 Task: Open Card Cybersecurity Review in Board Customer Feedback Management Best Practices to Workspace Accelerator Programs and add a team member Softage.4@softage.net, a label Orange, a checklist Marketing Strategies, an attachment from your computer, a color Orange and finally, add a card description 'Conduct team training session on effective communication' and a comment 'We should approach this task with a sense of humility and a willingness to seek feedback and guidance from others.'. Add a start date 'Jan 04, 1900' with a due date 'Jan 11, 1900'
Action: Mouse moved to (350, 436)
Screenshot: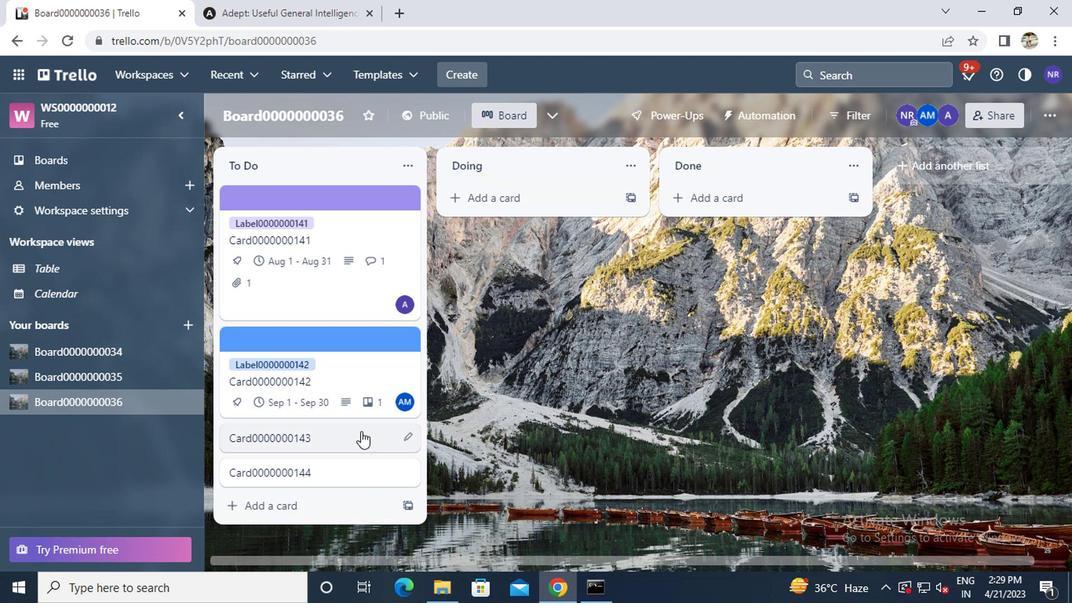 
Action: Mouse pressed left at (350, 436)
Screenshot: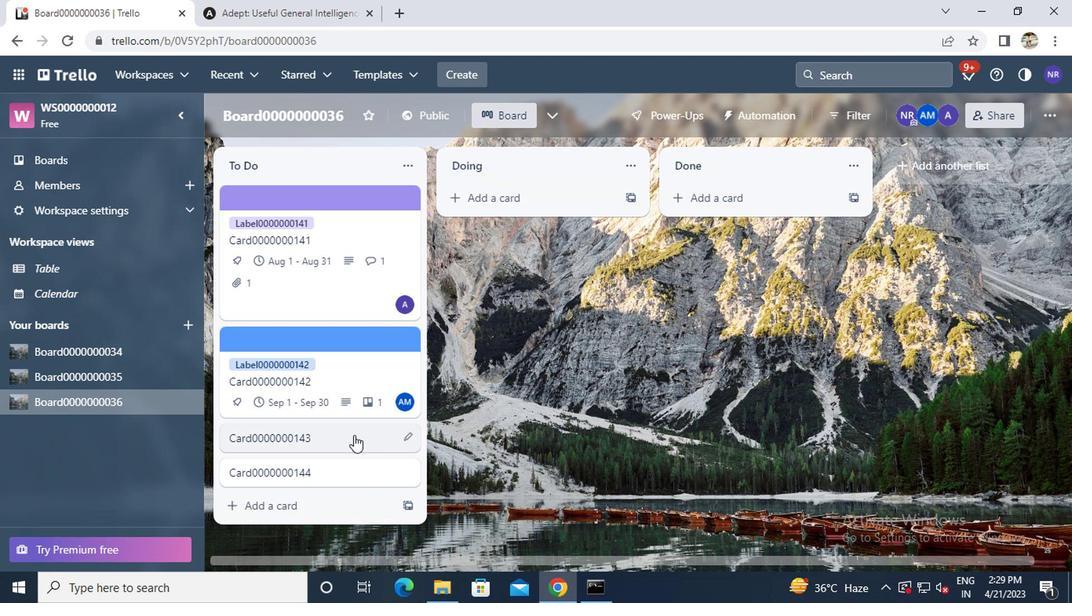 
Action: Mouse moved to (709, 257)
Screenshot: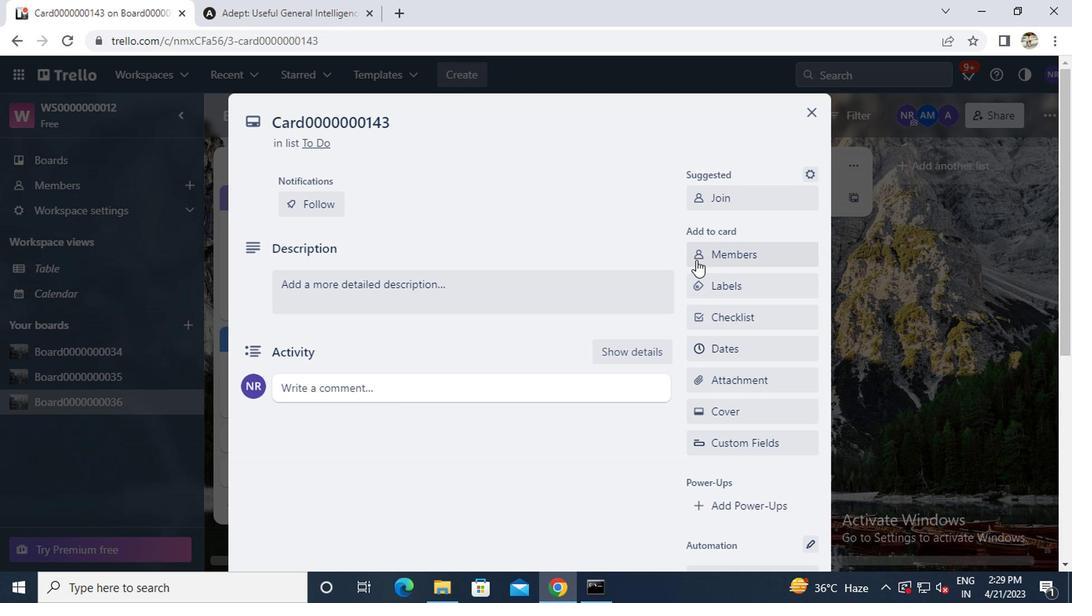 
Action: Mouse pressed left at (709, 257)
Screenshot: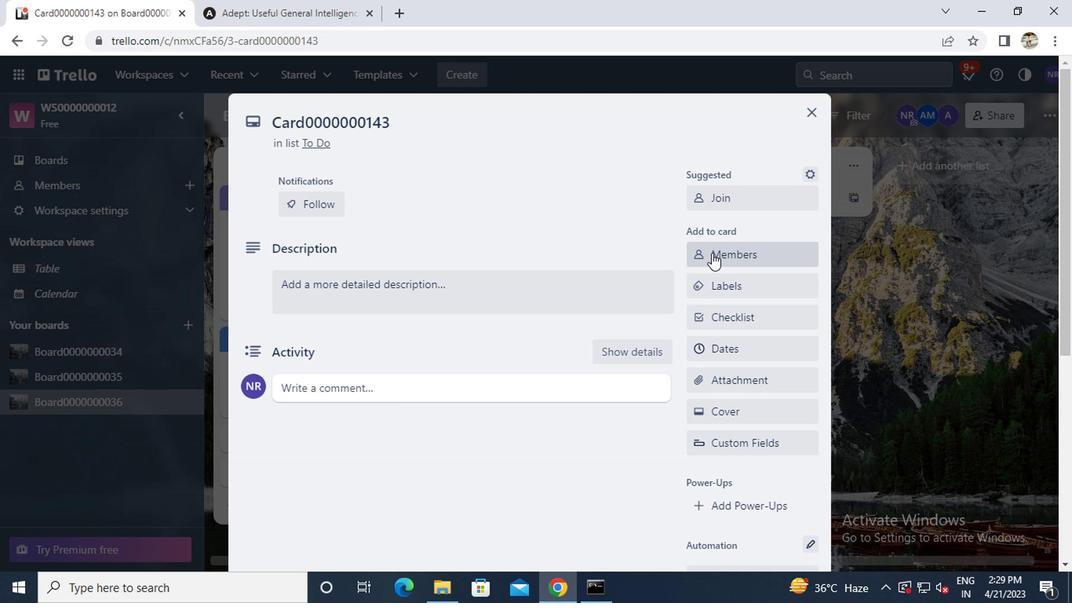 
Action: Key pressed v<Key.caps_lock>innyoffice2<Key.shift>@GMAIL.COM
Screenshot: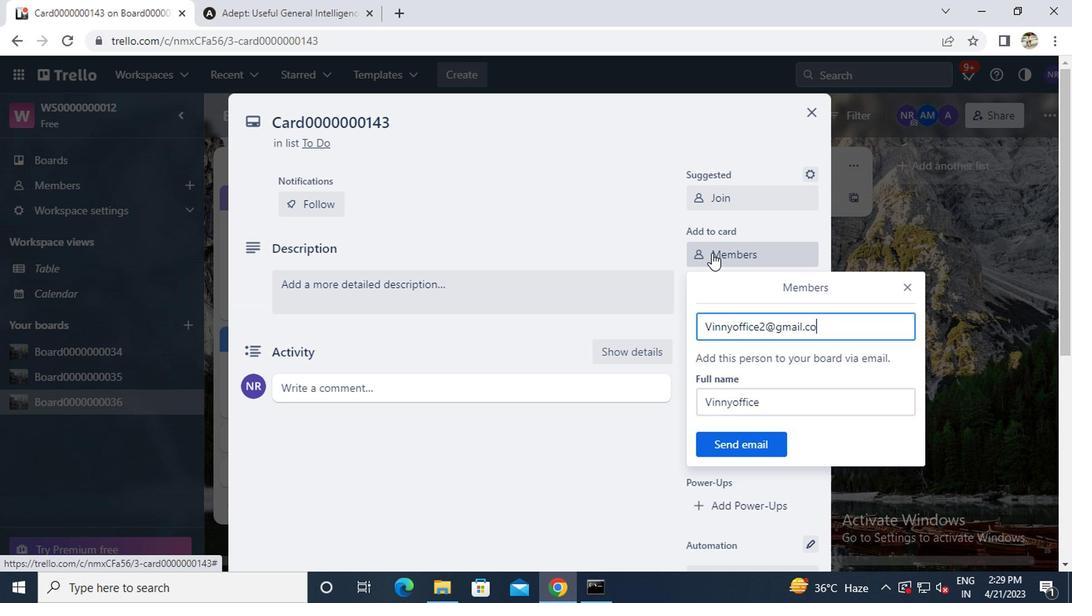 
Action: Mouse moved to (730, 437)
Screenshot: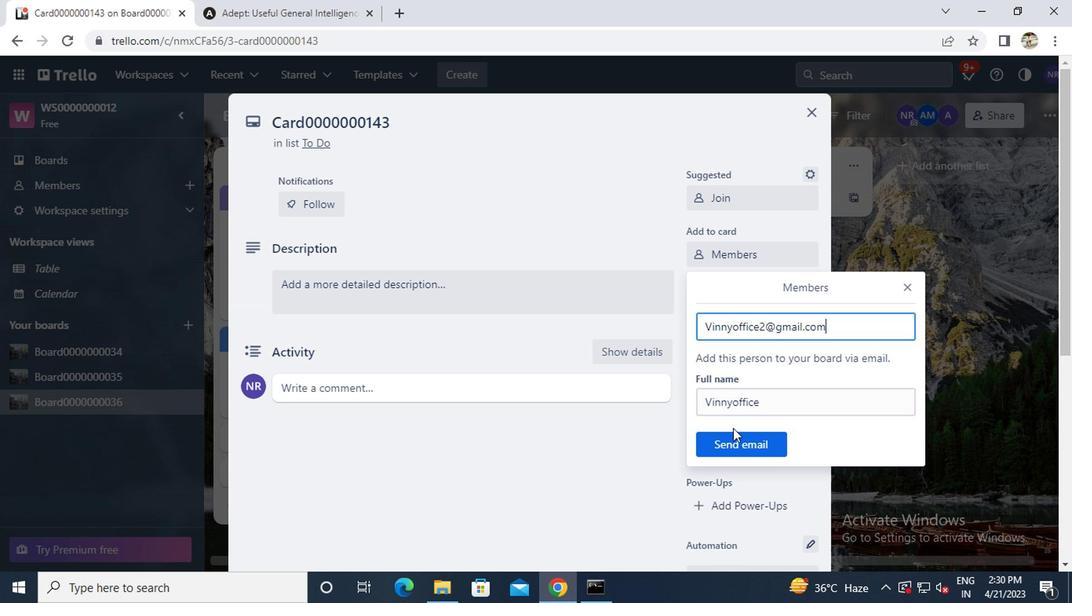
Action: Mouse pressed left at (730, 437)
Screenshot: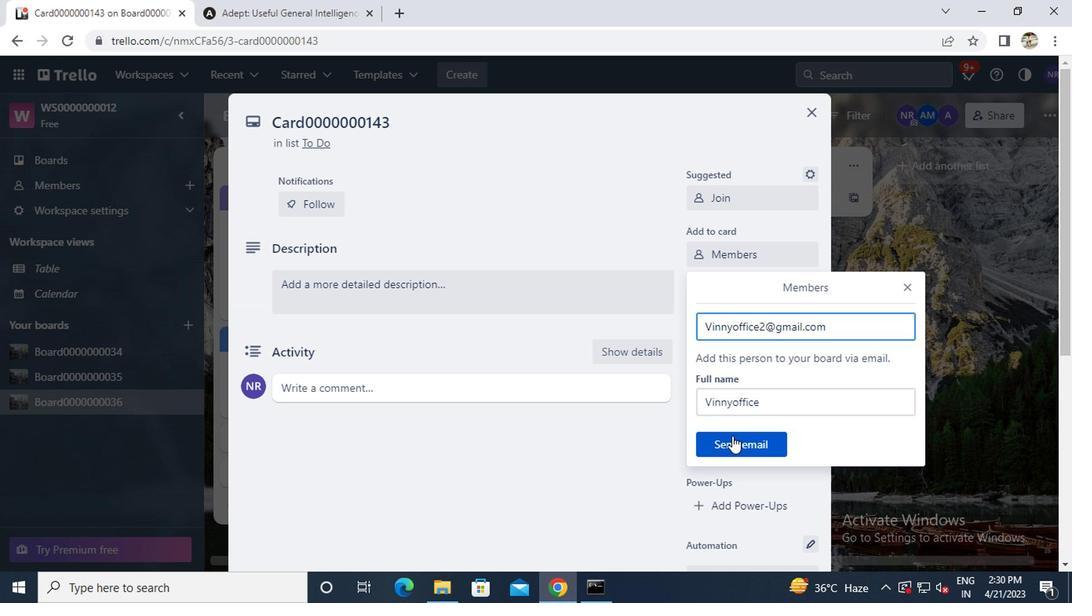 
Action: Mouse moved to (723, 285)
Screenshot: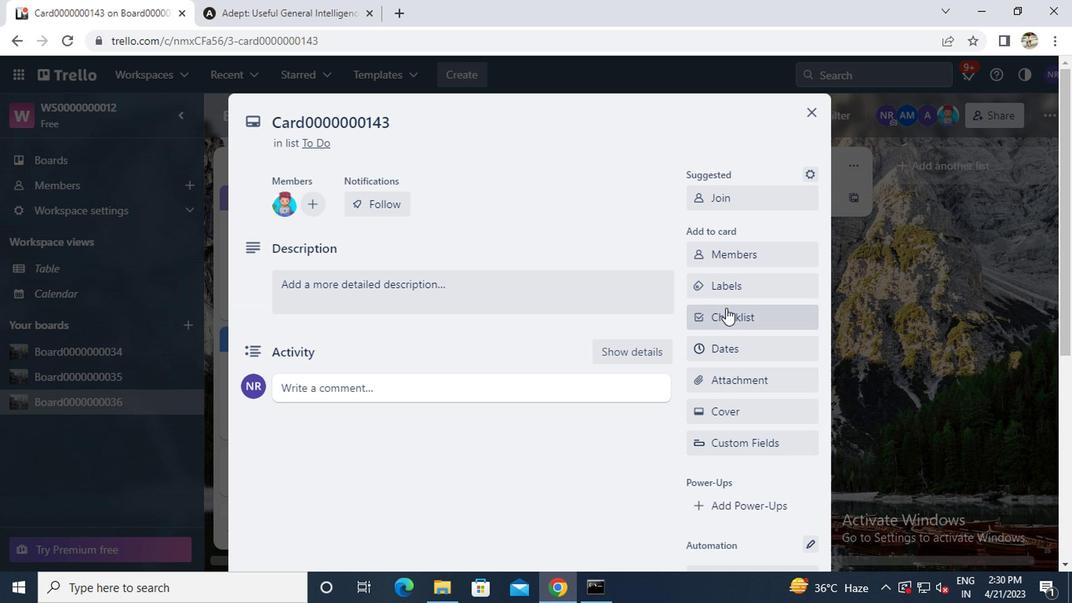 
Action: Mouse pressed left at (723, 285)
Screenshot: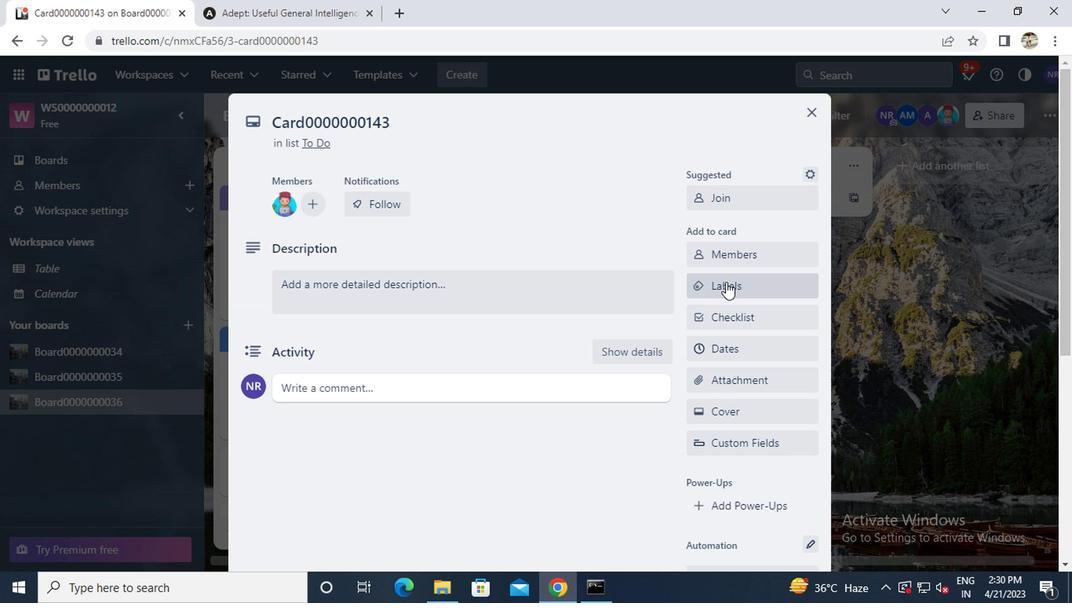 
Action: Mouse moved to (777, 446)
Screenshot: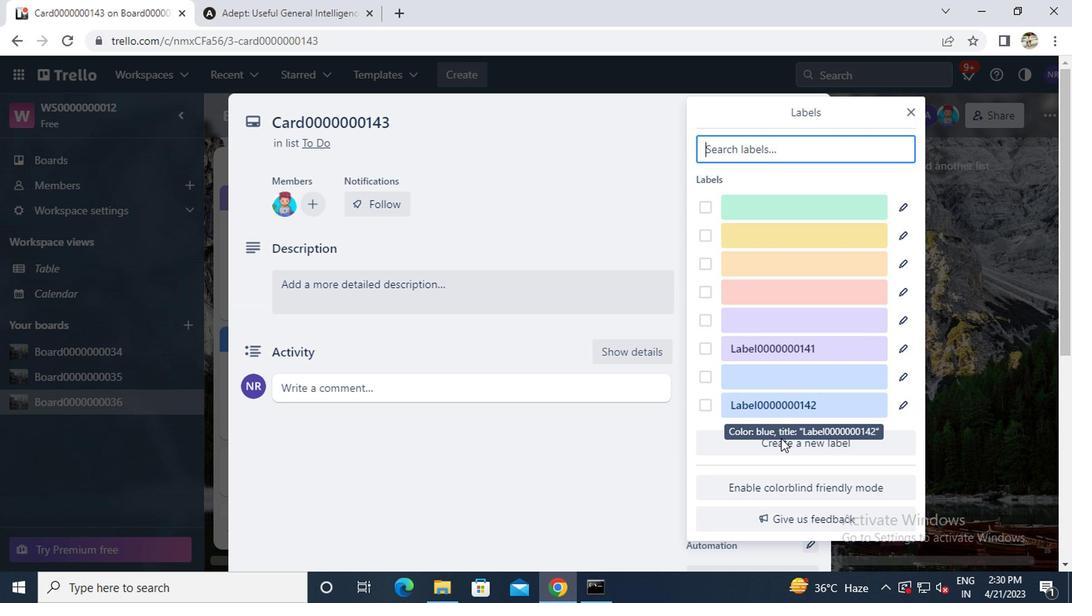
Action: Mouse pressed left at (777, 446)
Screenshot: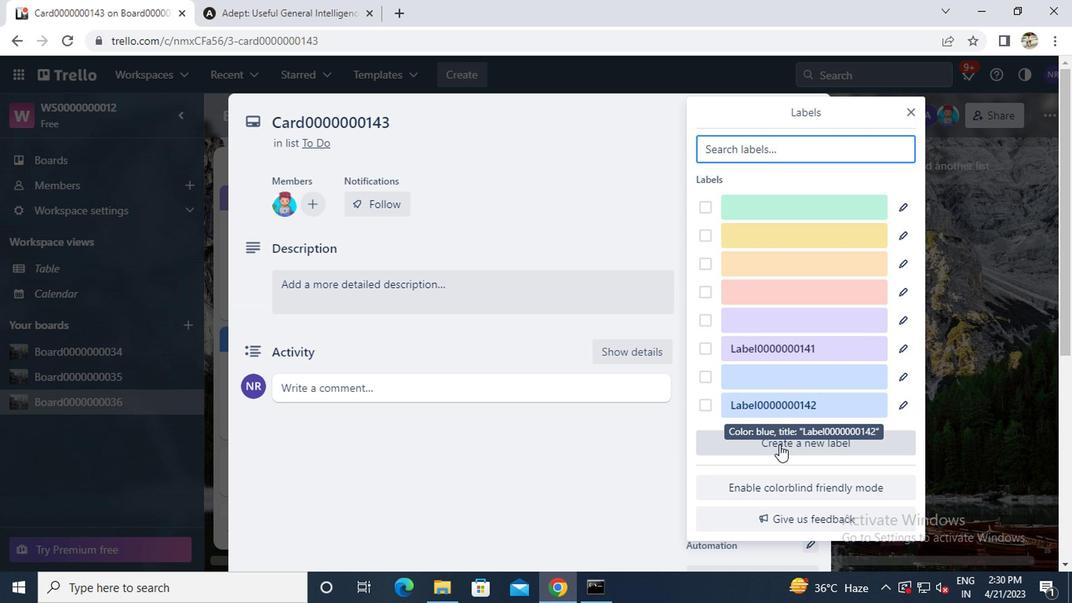 
Action: Mouse moved to (807, 344)
Screenshot: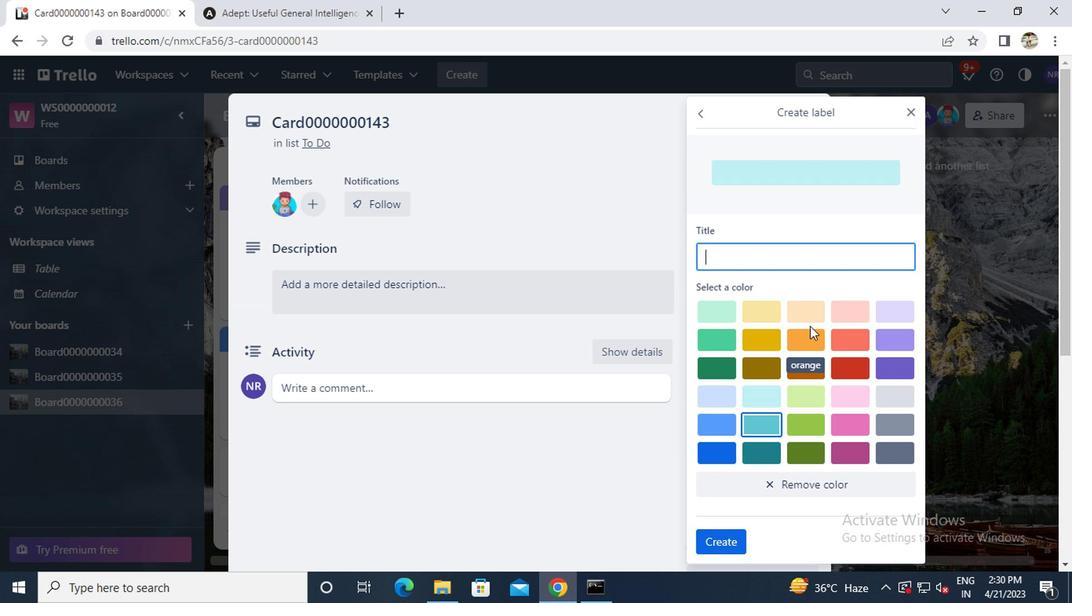 
Action: Mouse pressed left at (807, 344)
Screenshot: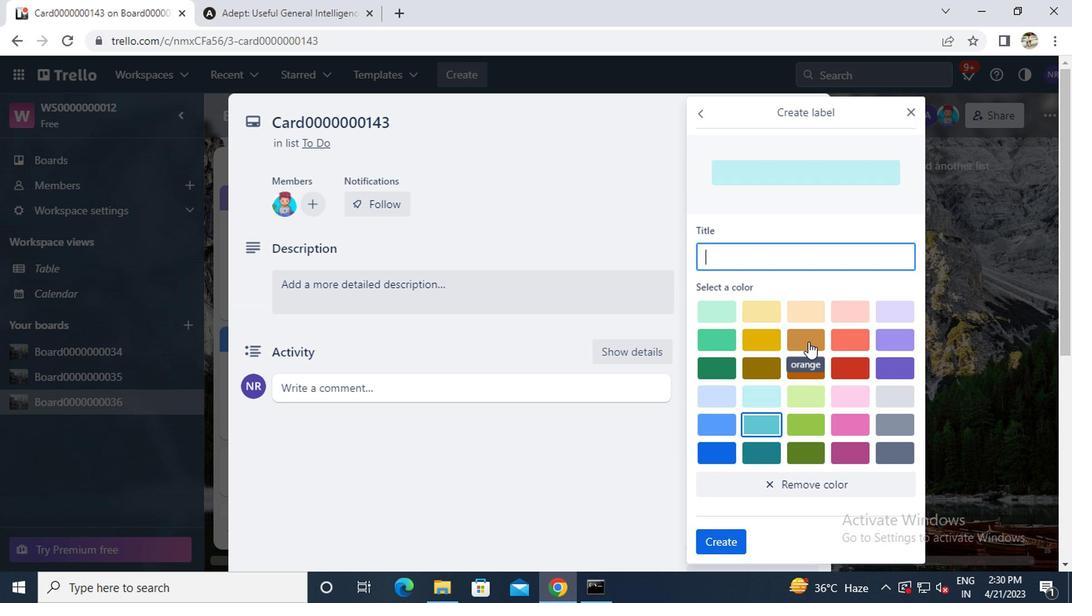 
Action: Mouse moved to (782, 253)
Screenshot: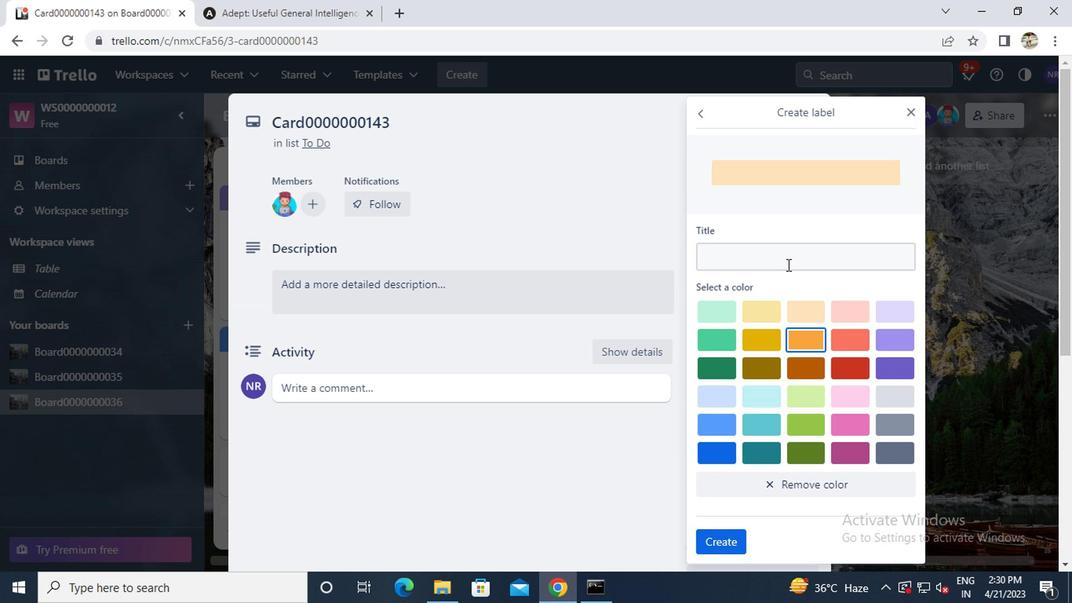 
Action: Mouse pressed left at (782, 253)
Screenshot: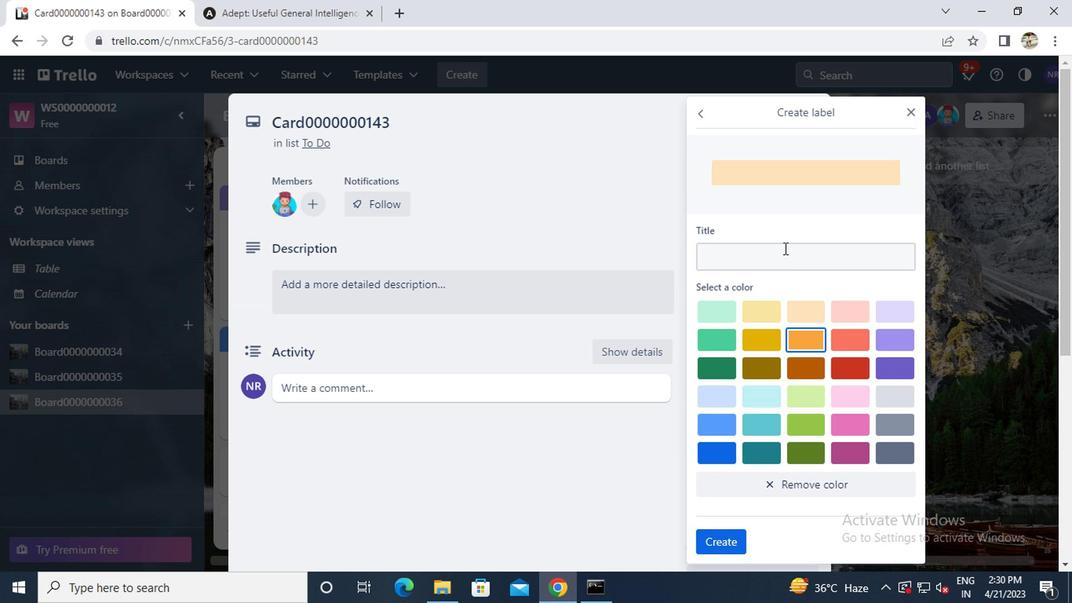
Action: Key pressed <Key.caps_lock>L<Key.caps_lock>ABEL0000000143
Screenshot: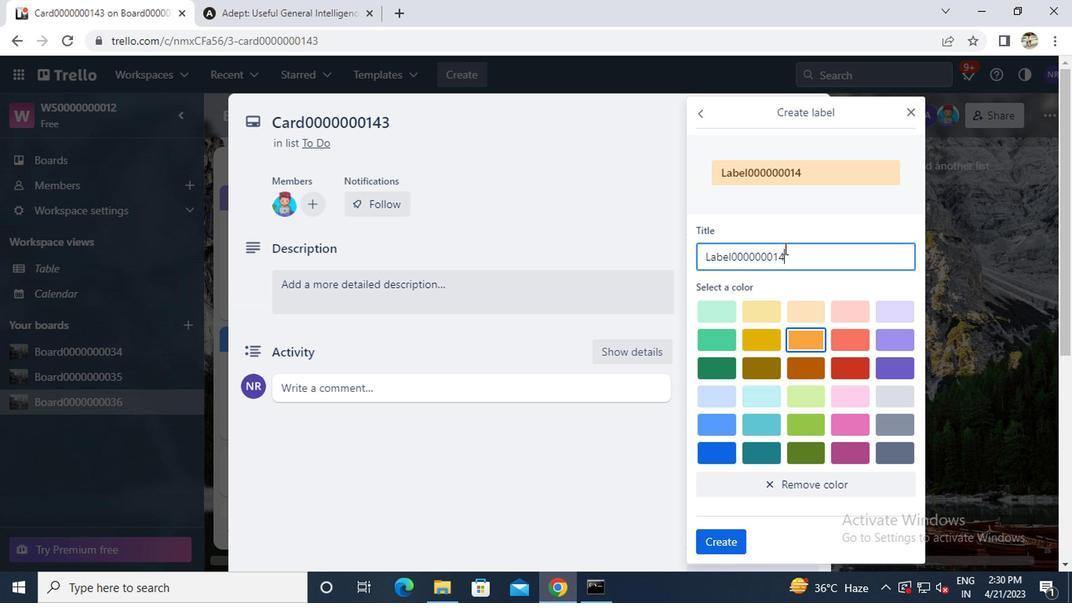 
Action: Mouse moved to (717, 539)
Screenshot: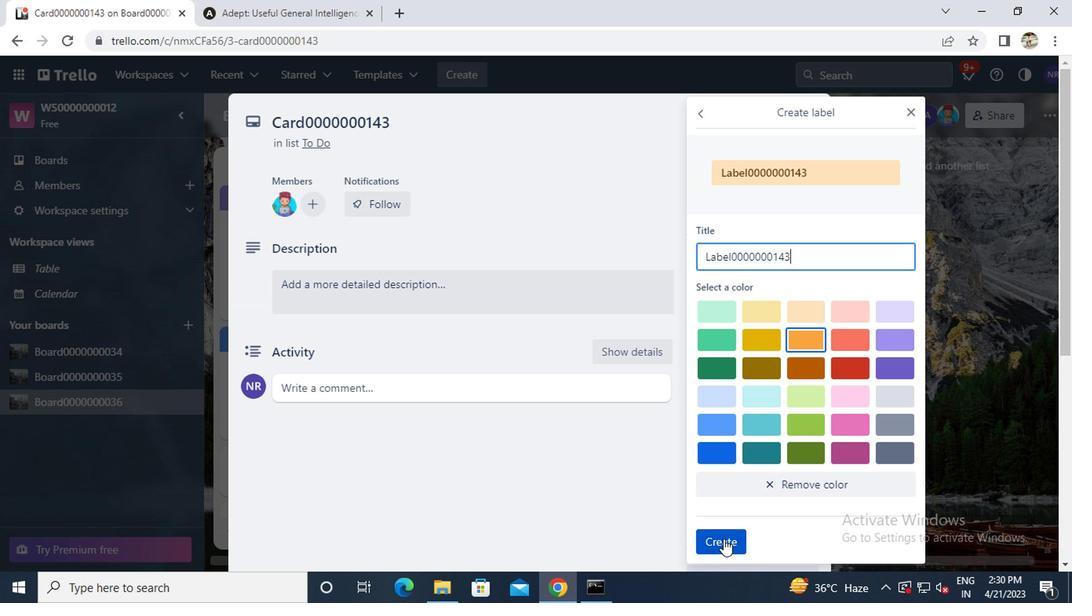 
Action: Mouse pressed left at (717, 539)
Screenshot: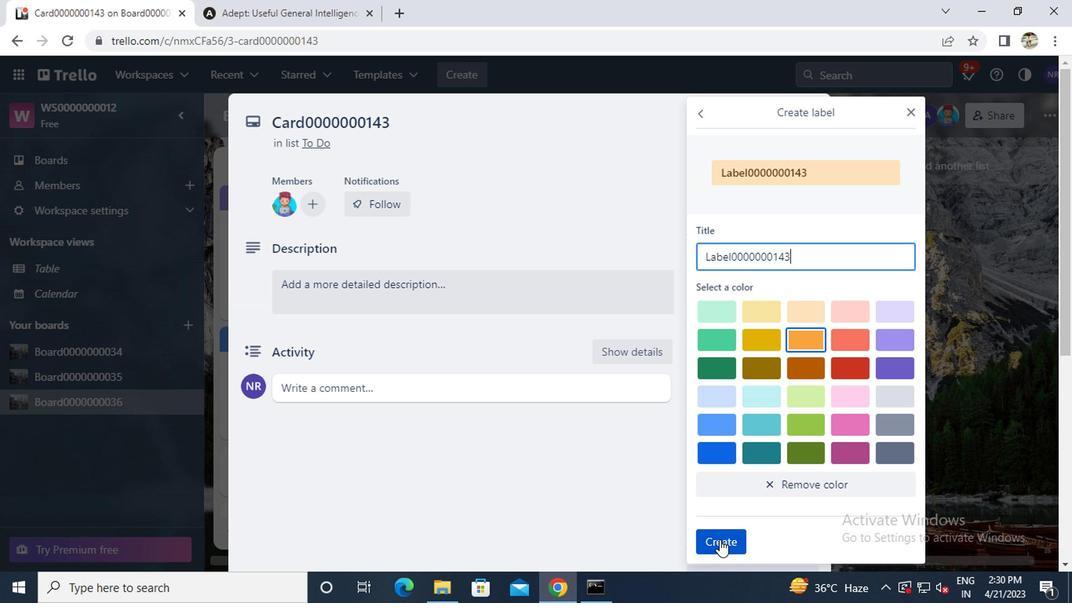 
Action: Mouse moved to (907, 121)
Screenshot: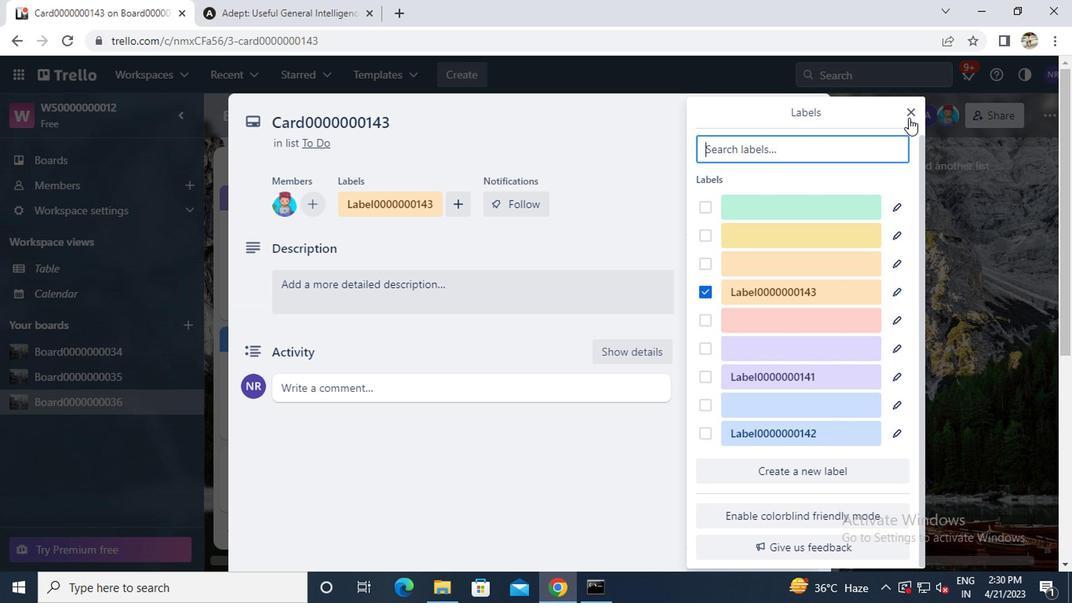 
Action: Mouse pressed left at (907, 121)
Screenshot: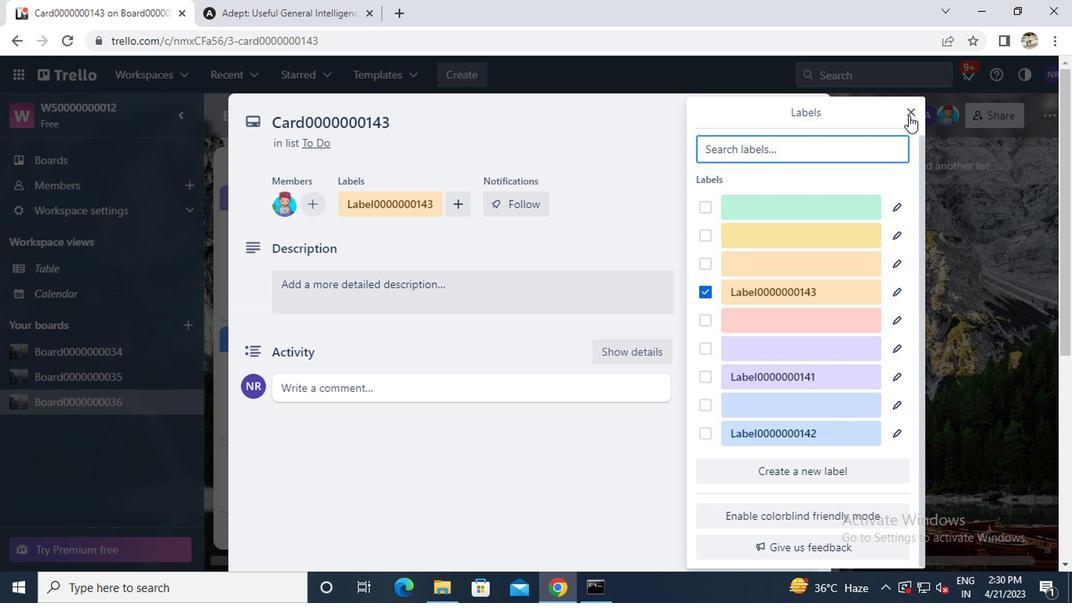 
Action: Mouse moved to (762, 320)
Screenshot: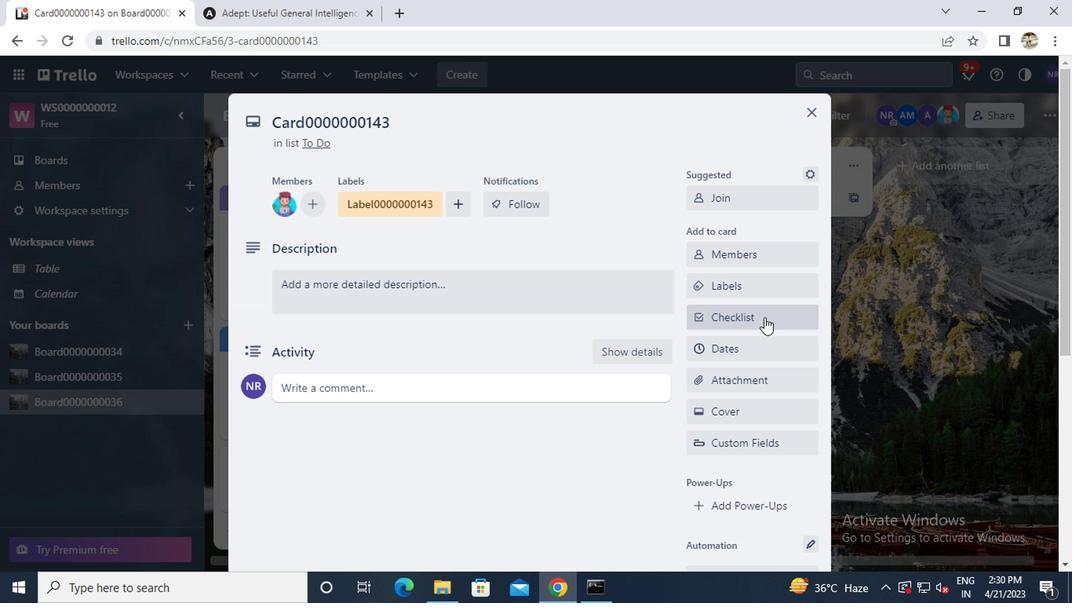 
Action: Mouse pressed left at (762, 320)
Screenshot: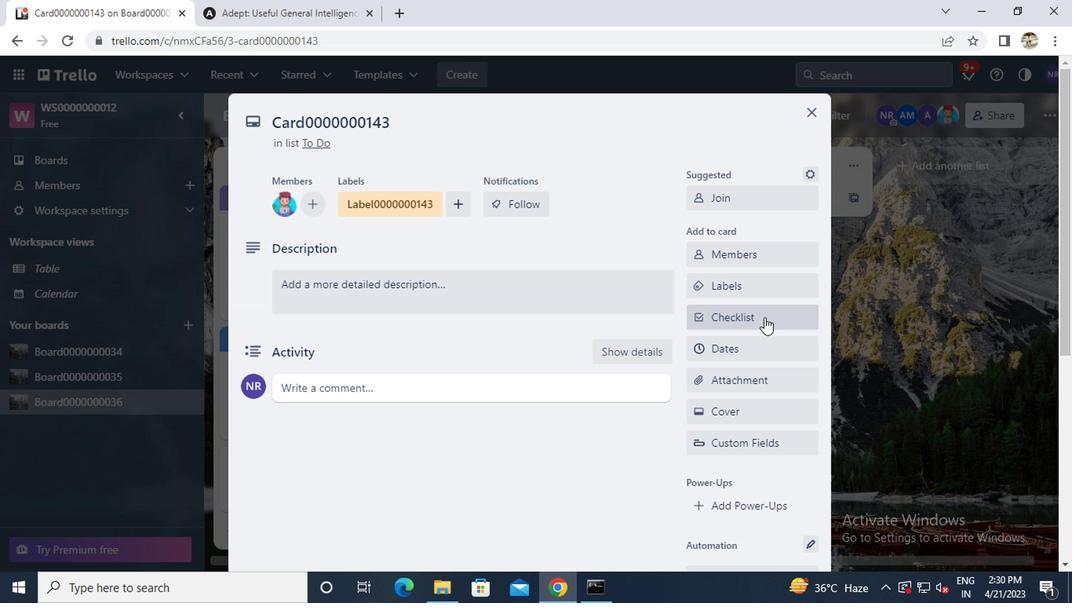 
Action: Key pressed <Key.caps_lock>CL0000000143
Screenshot: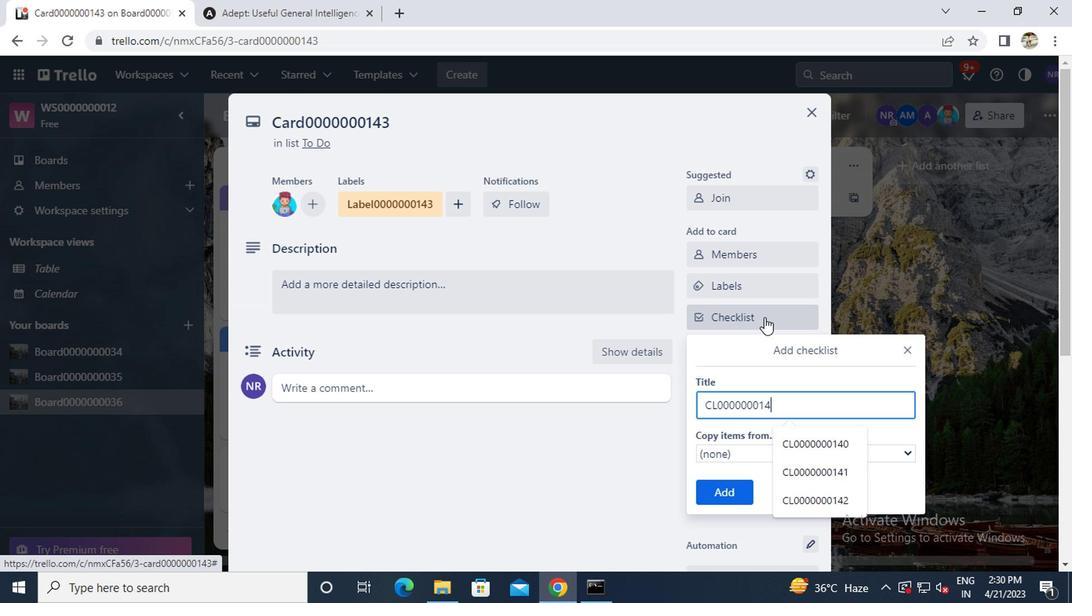 
Action: Mouse moved to (721, 494)
Screenshot: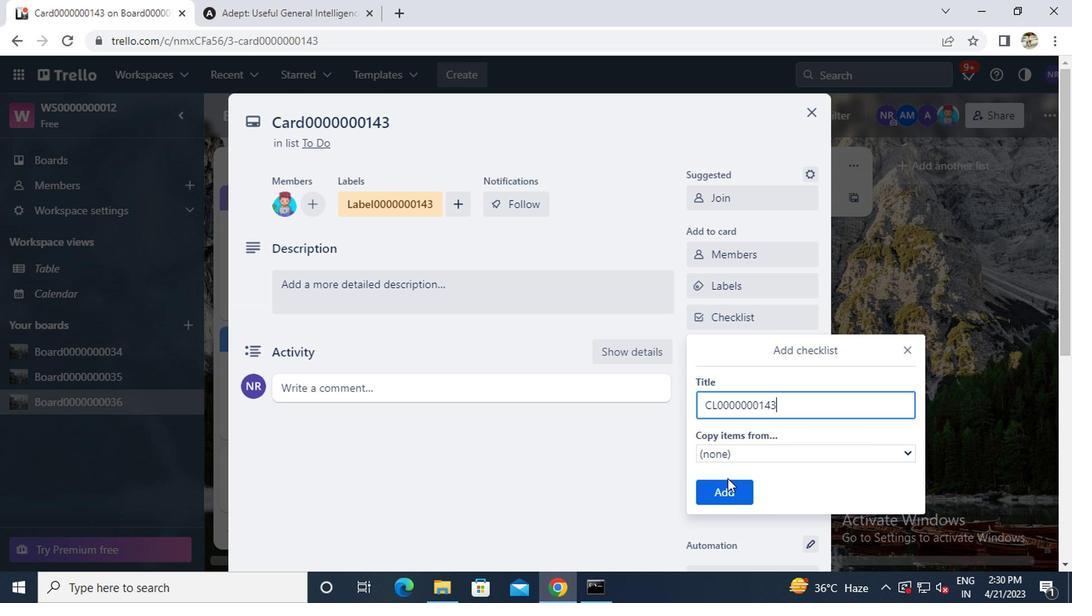 
Action: Mouse pressed left at (721, 494)
Screenshot: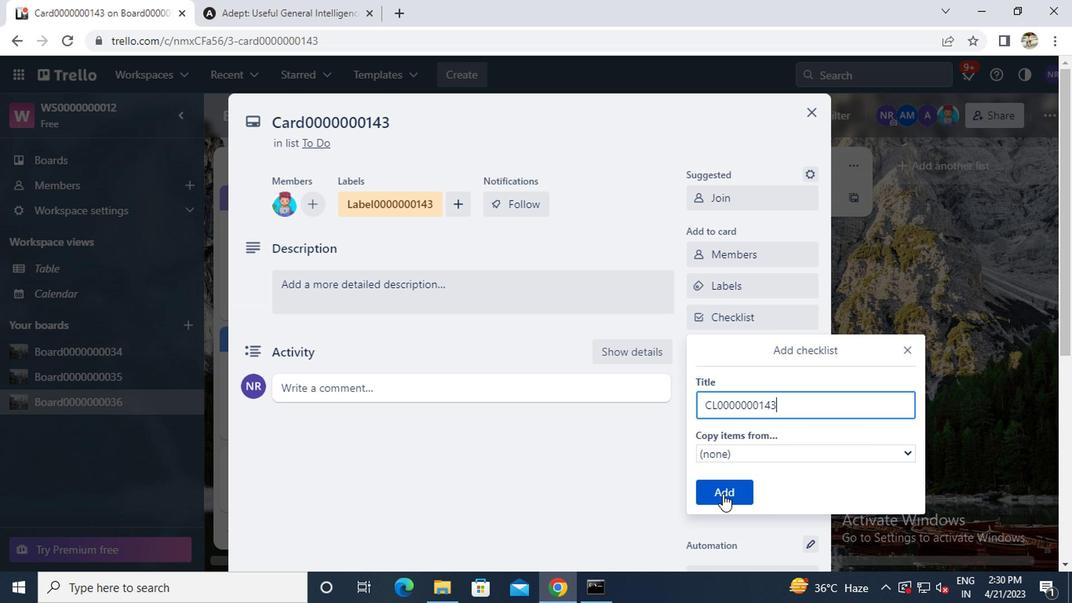
Action: Mouse moved to (722, 358)
Screenshot: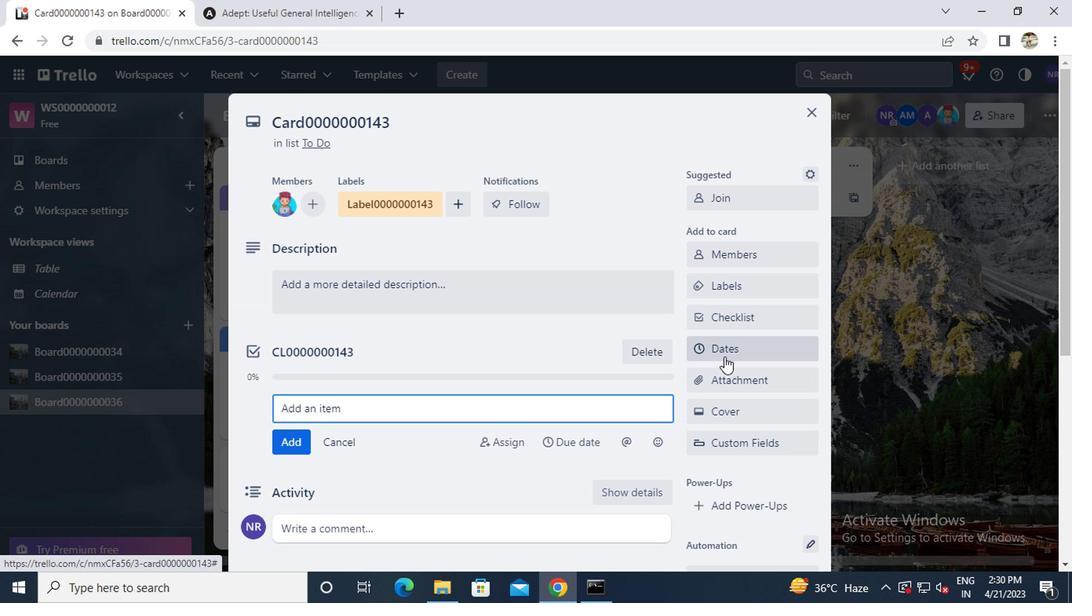 
Action: Mouse pressed left at (722, 358)
Screenshot: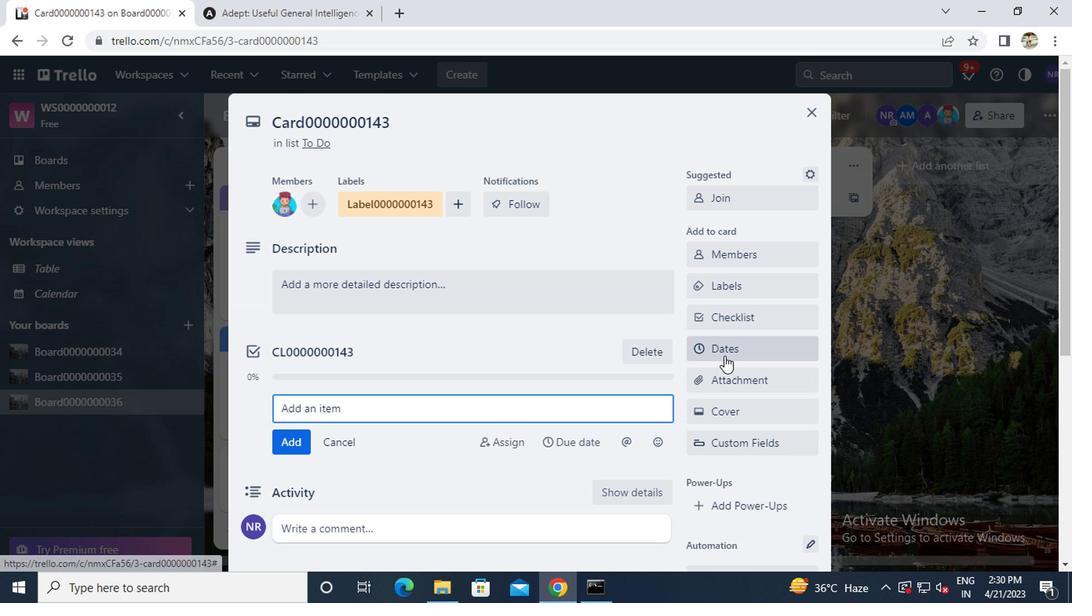 
Action: Mouse moved to (700, 389)
Screenshot: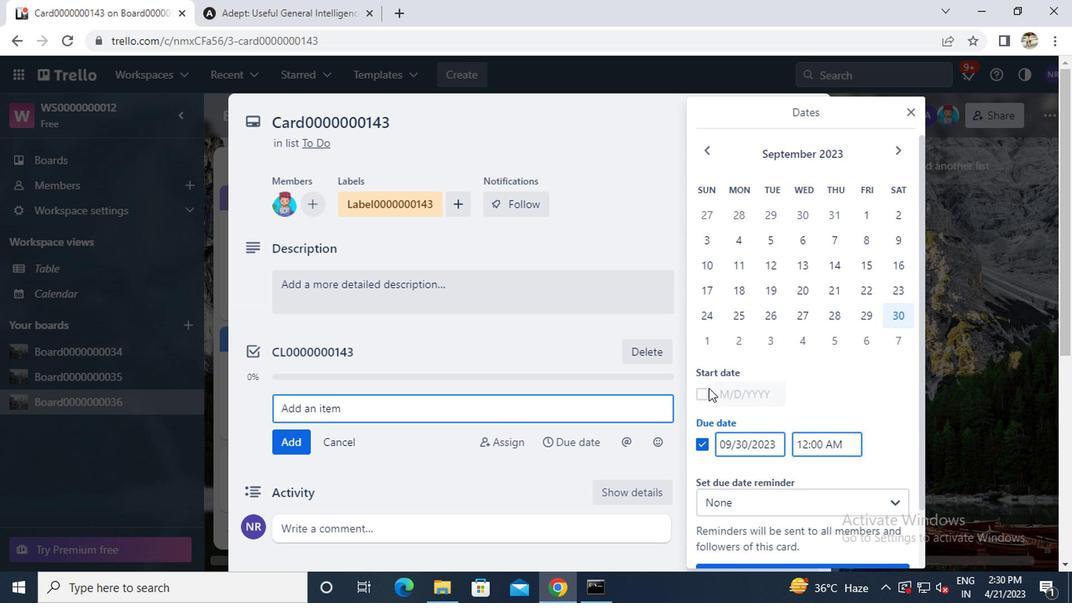 
Action: Mouse pressed left at (700, 389)
Screenshot: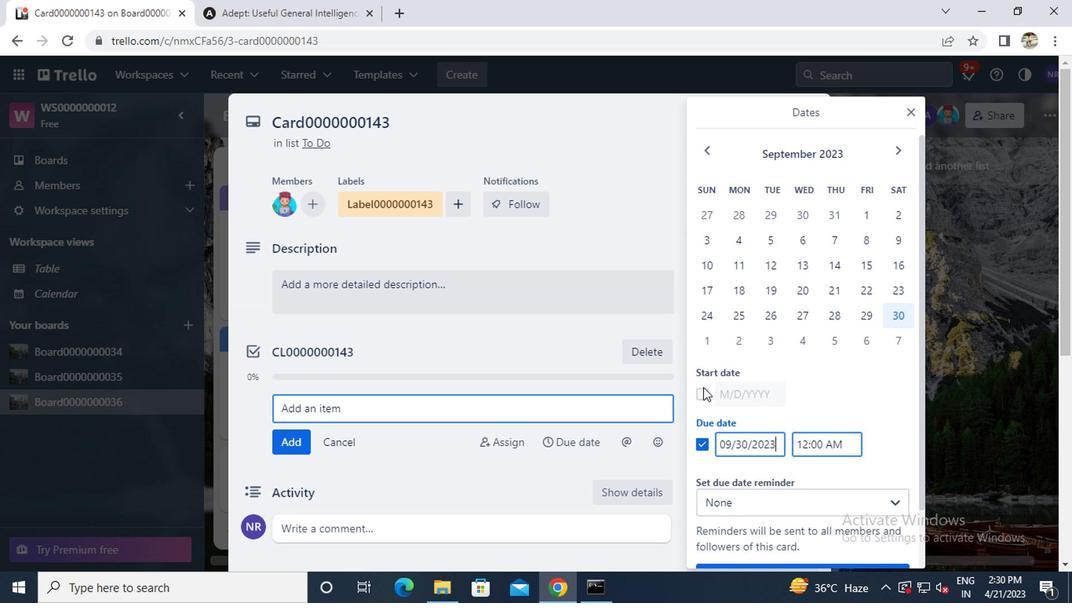 
Action: Mouse moved to (899, 153)
Screenshot: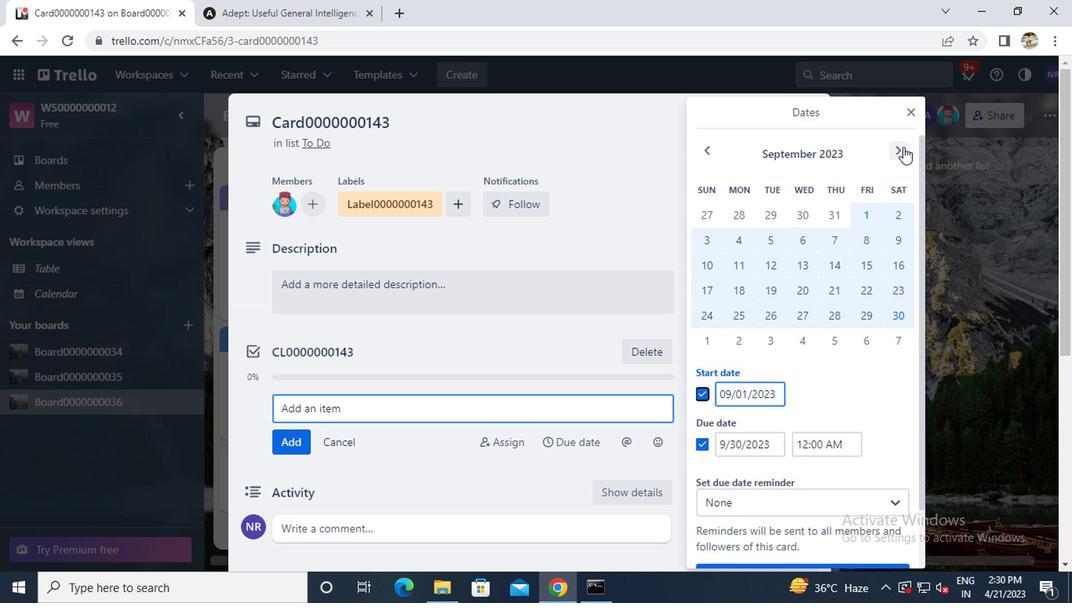 
Action: Mouse pressed left at (899, 153)
Screenshot: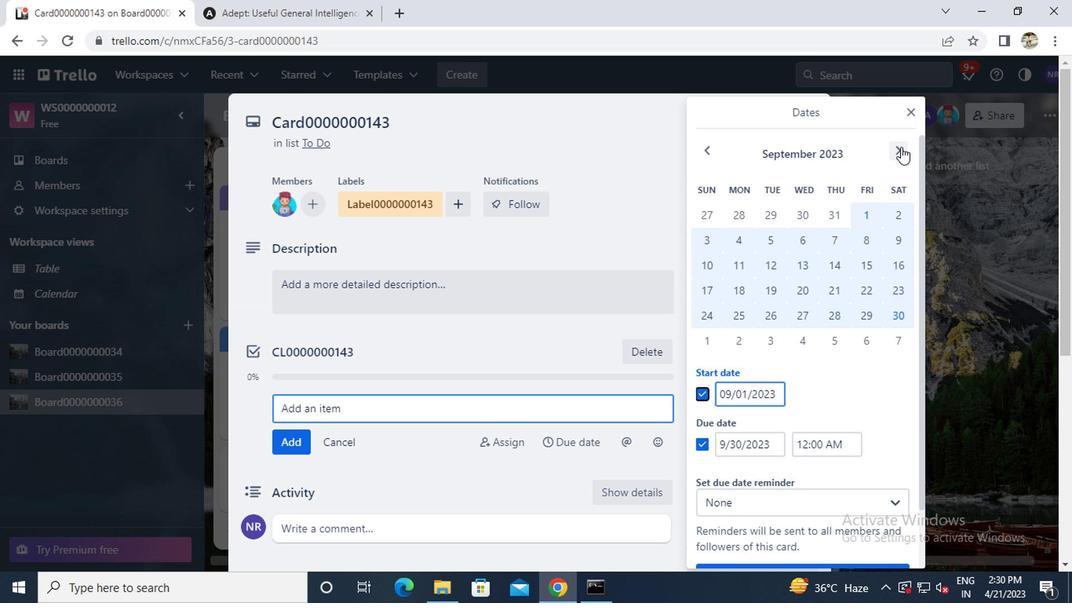 
Action: Mouse moved to (703, 221)
Screenshot: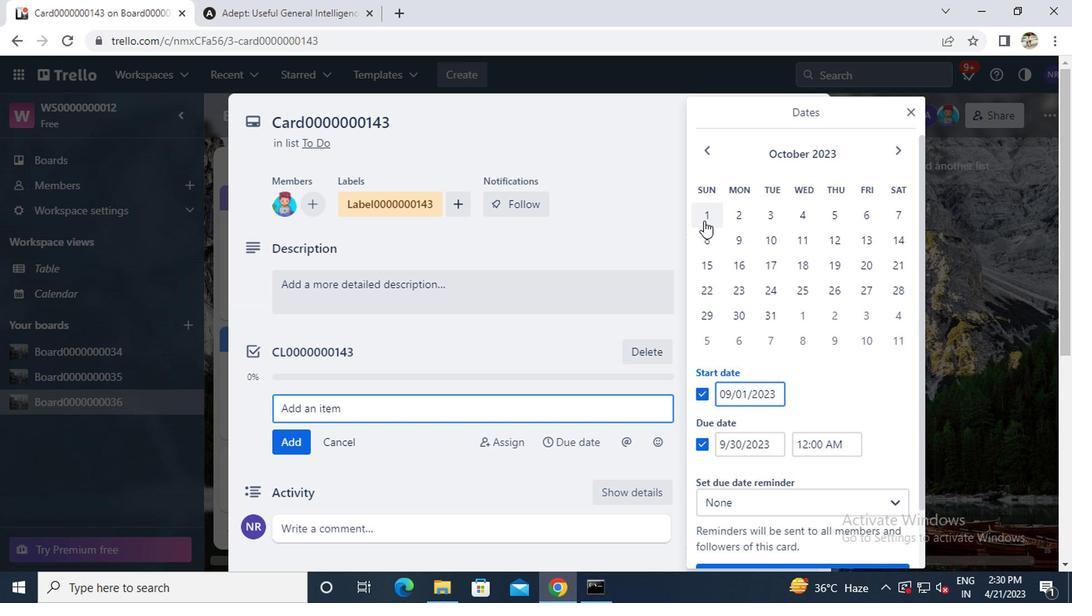 
Action: Mouse pressed left at (703, 221)
Screenshot: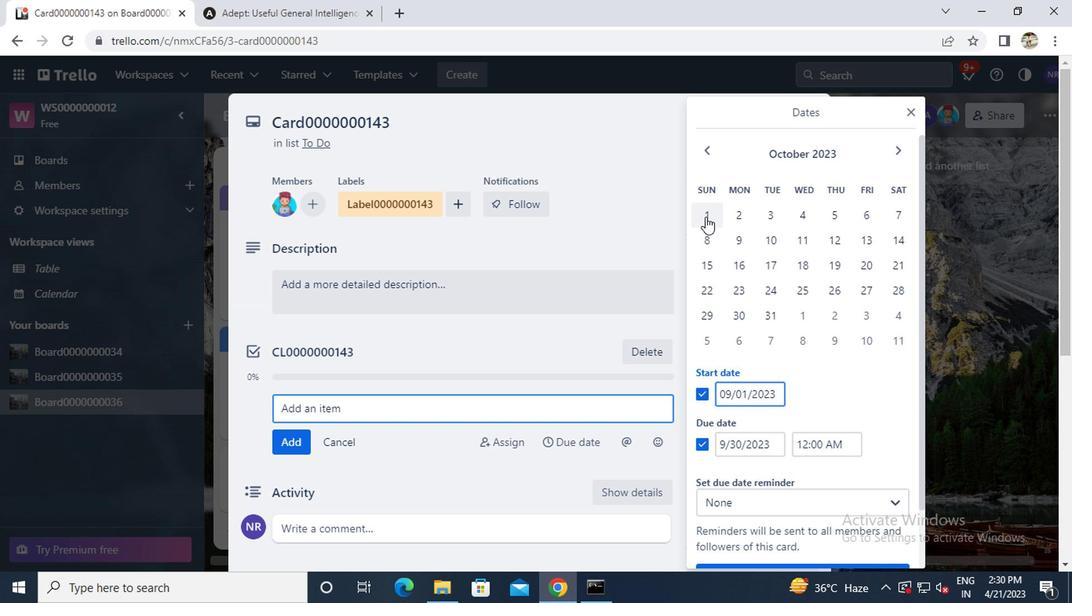
Action: Mouse moved to (767, 321)
Screenshot: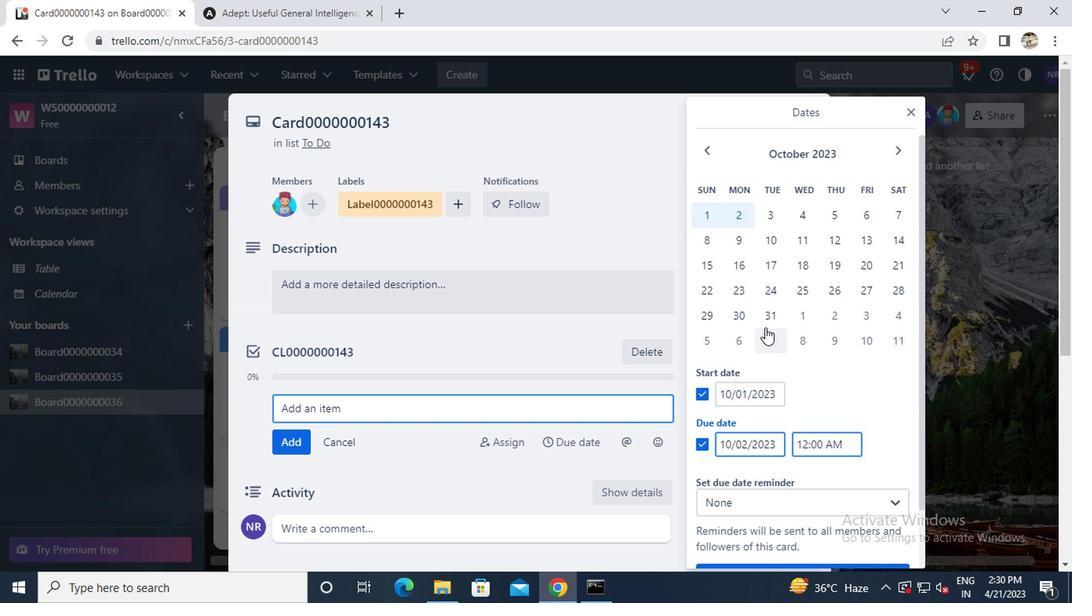 
Action: Mouse pressed left at (767, 321)
Screenshot: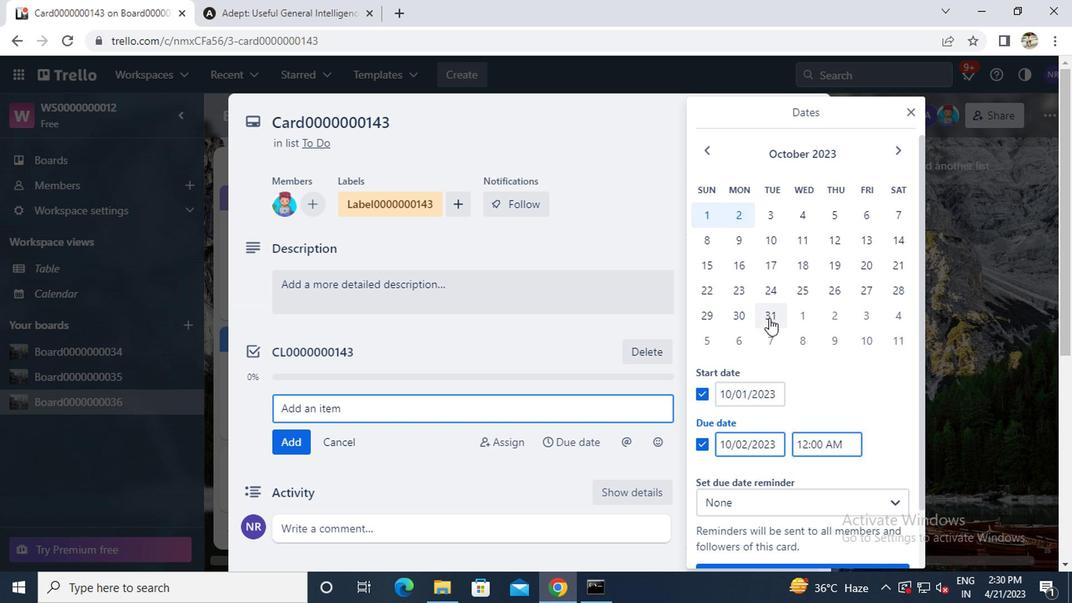 
Action: Mouse scrolled (767, 320) with delta (0, -1)
Screenshot: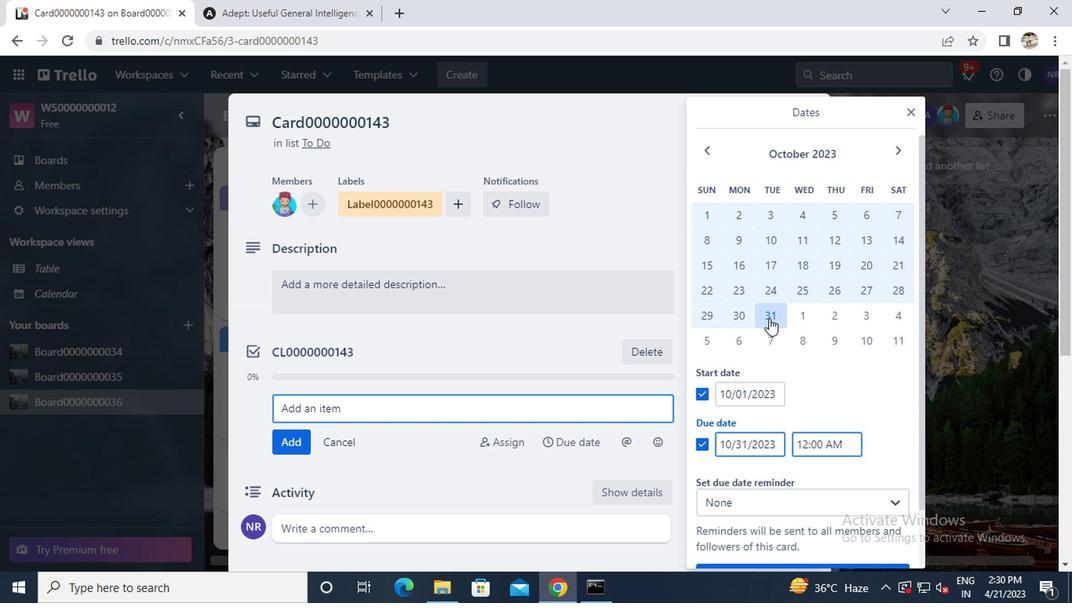 
Action: Mouse scrolled (767, 320) with delta (0, -1)
Screenshot: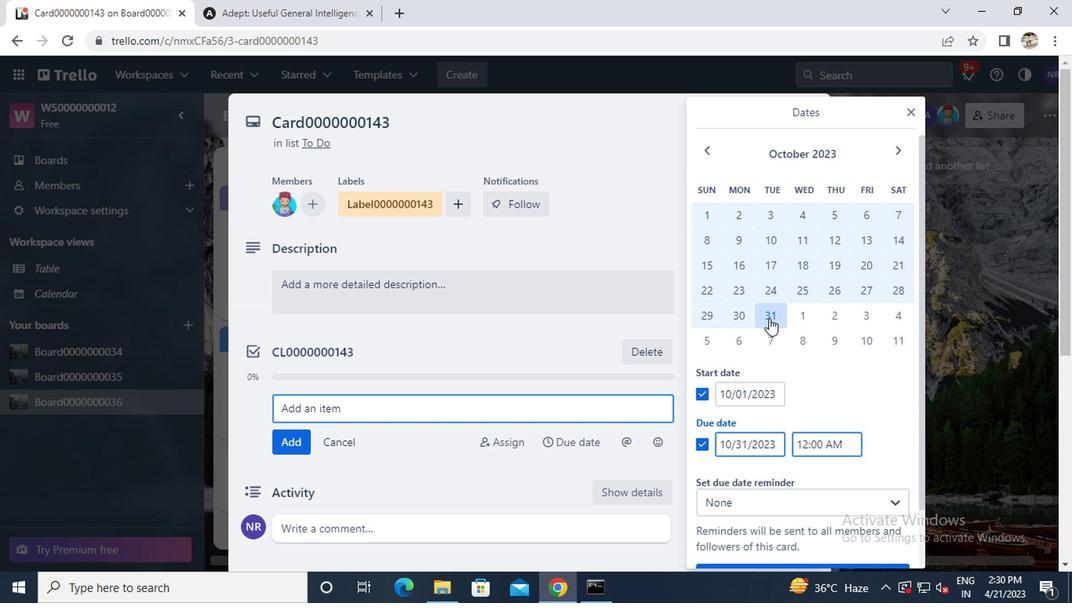 
Action: Mouse scrolled (767, 320) with delta (0, -1)
Screenshot: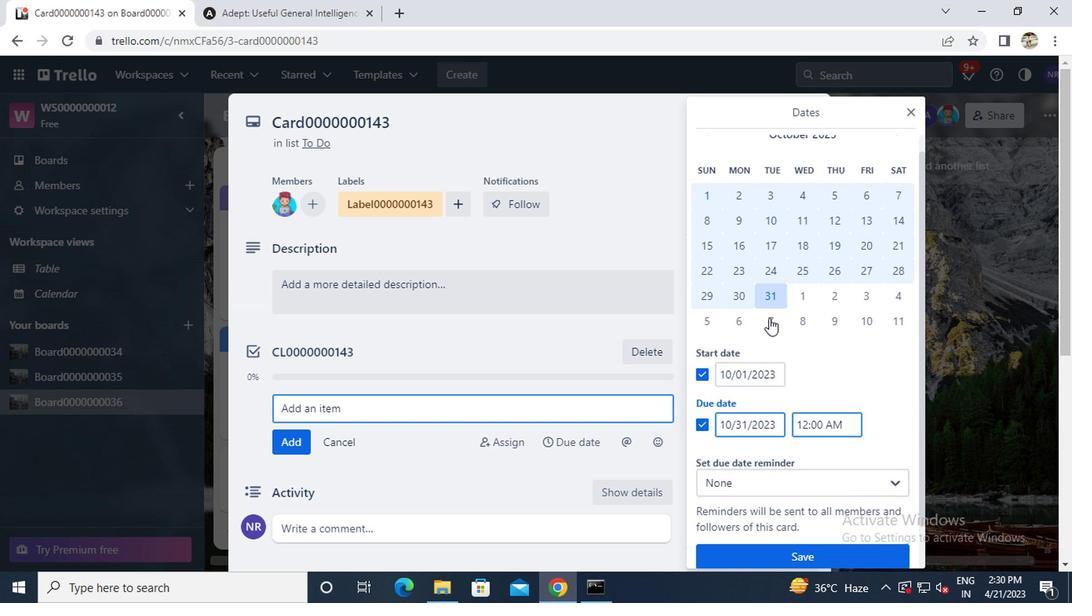 
Action: Mouse scrolled (767, 320) with delta (0, -1)
Screenshot: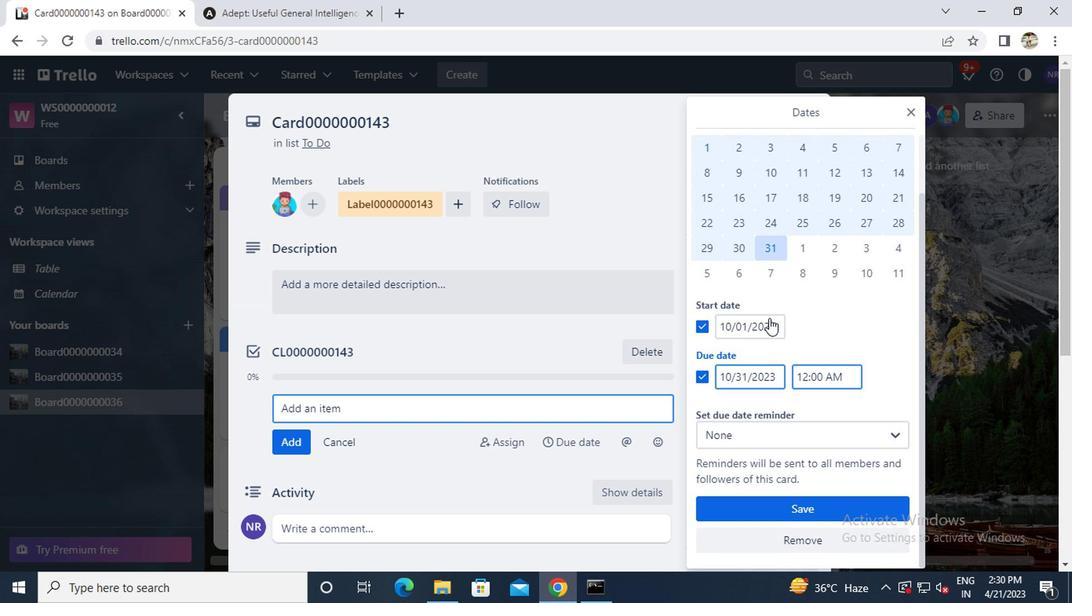 
Action: Mouse moved to (737, 503)
Screenshot: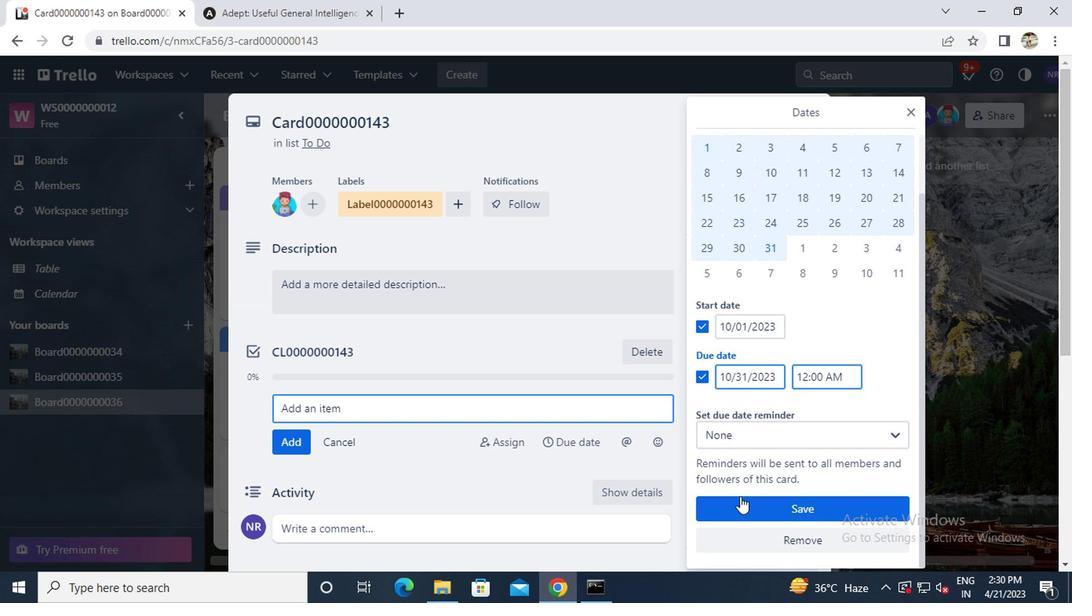 
Action: Mouse pressed left at (737, 503)
Screenshot: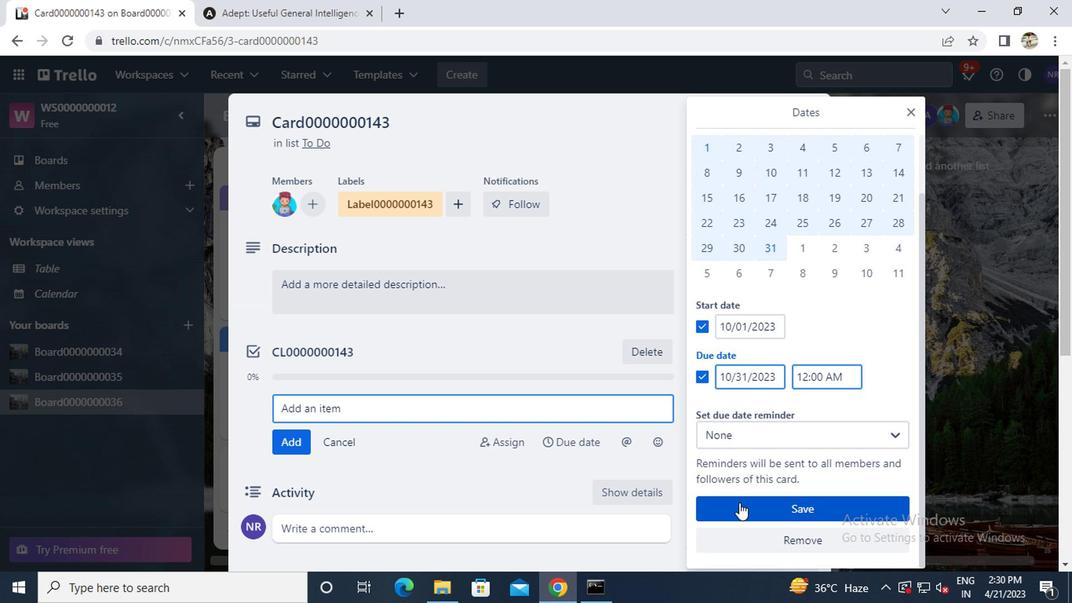 
Action: Mouse moved to (809, 122)
Screenshot: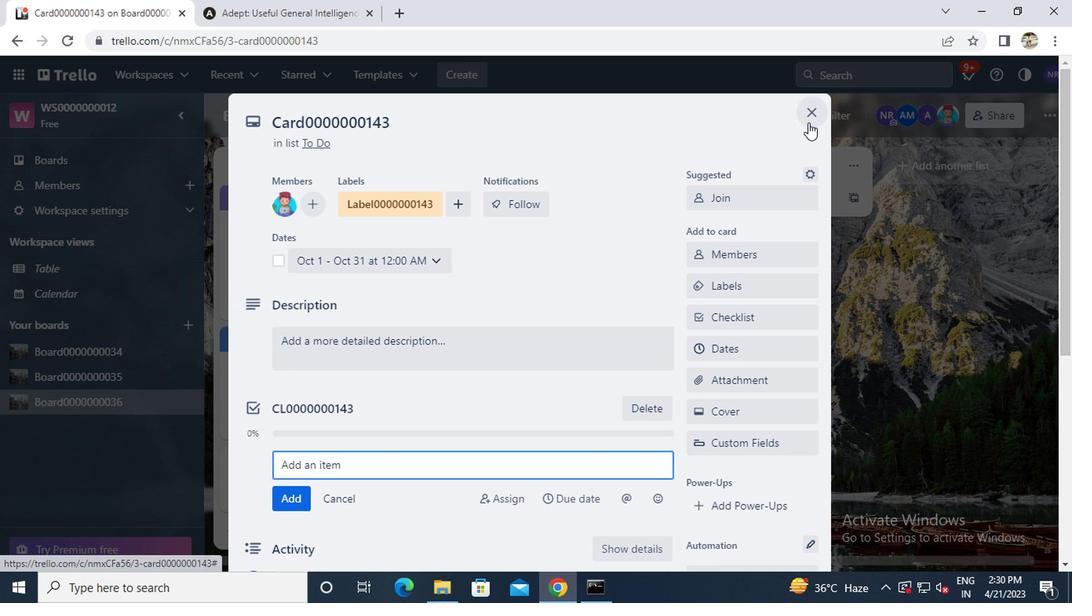 
Action: Mouse pressed left at (809, 122)
Screenshot: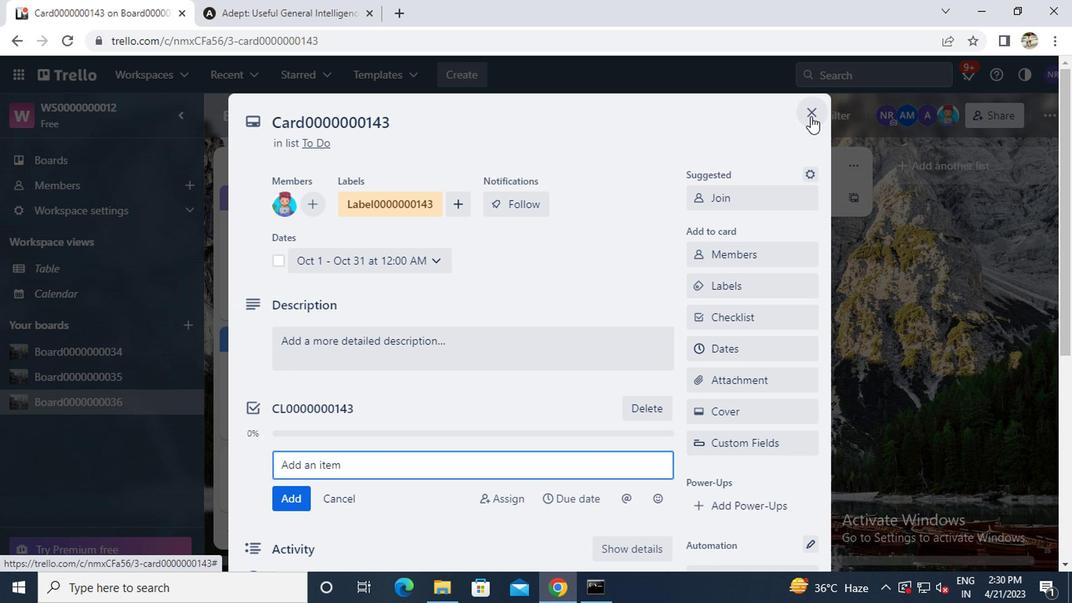 
